 Task: Log work in the project AgileJump for the issue 'Upgrade the database indexing strategy of a web application to improve data retrieval and query performance' spent time as '6w 6d 18h 24m' and remaining time as '4w 2d 6h 16m' and add a flag. Now add the issue to the epic 'Website redesign'. Log work in the project AgileJump for the issue 'Create a new online platform for online sales and negotiation courses with advanced sales techniques and negotiation skills features' spent time as '1w 2d 22h 11m' and remaining time as '5w 1d 6h 19m' and clone the issue. Now add the issue to the epic 'Virtual desktop infrastructure (VDI) implementation'
Action: Mouse moved to (204, 58)
Screenshot: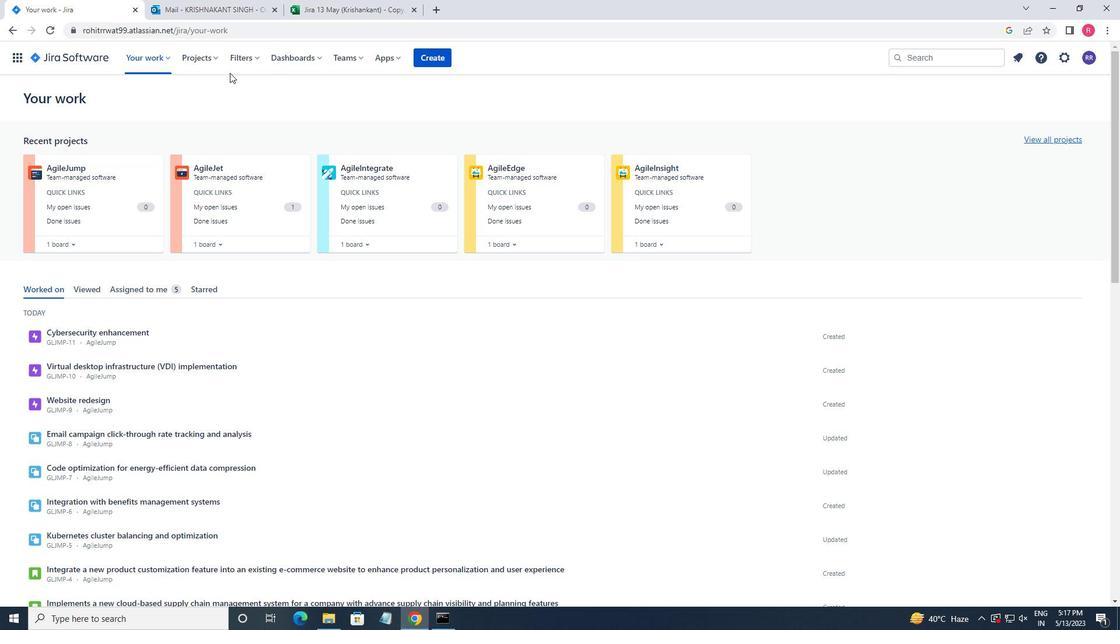 
Action: Mouse pressed left at (204, 58)
Screenshot: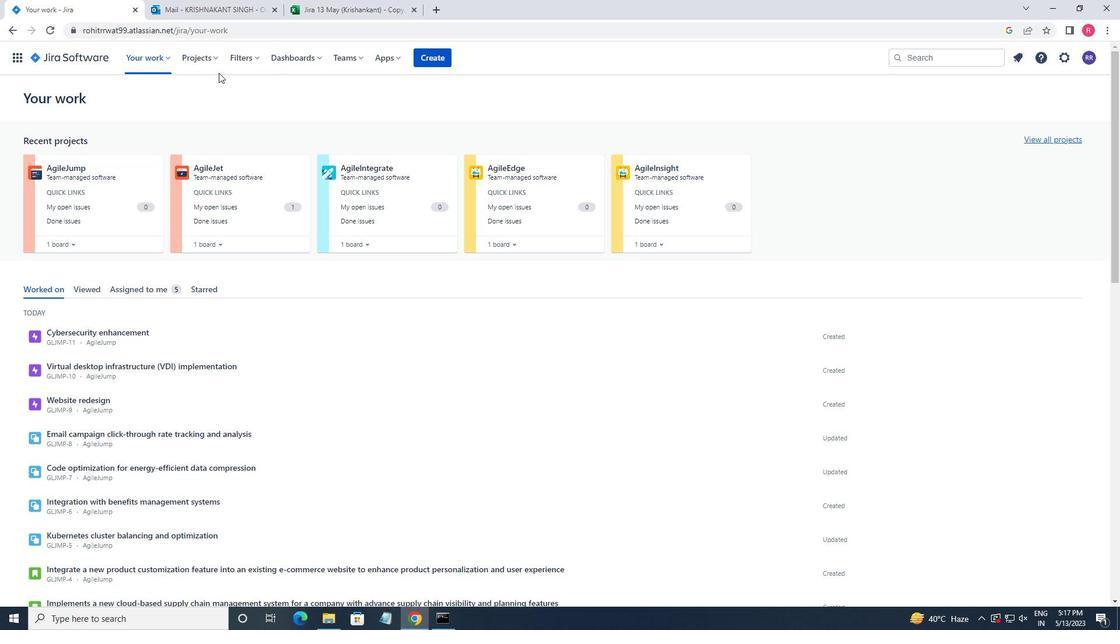 
Action: Mouse moved to (220, 105)
Screenshot: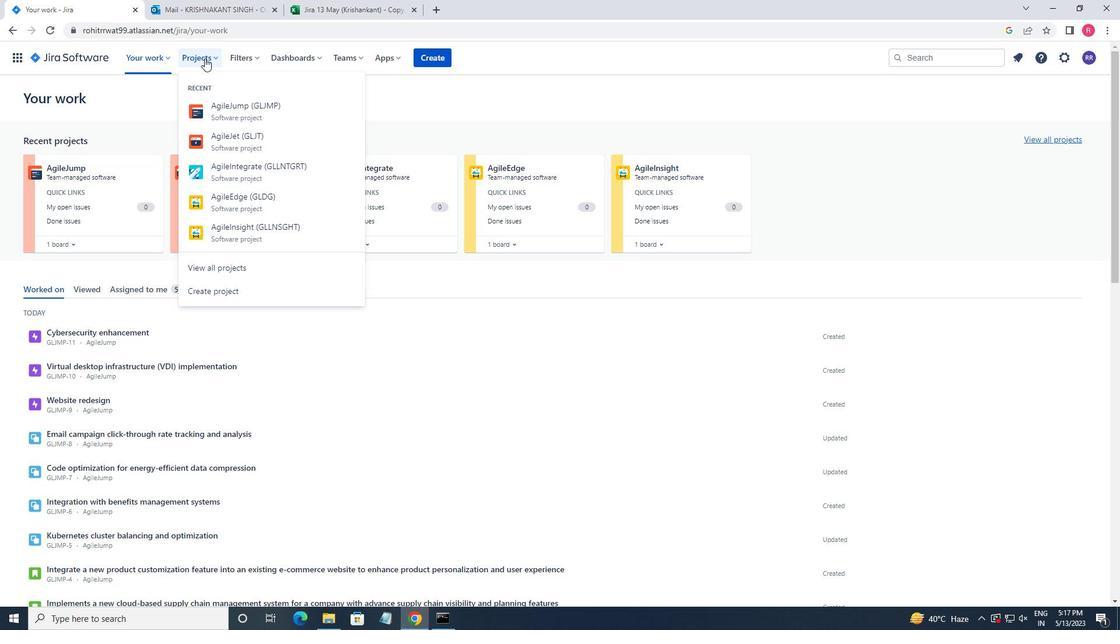 
Action: Mouse pressed left at (220, 105)
Screenshot: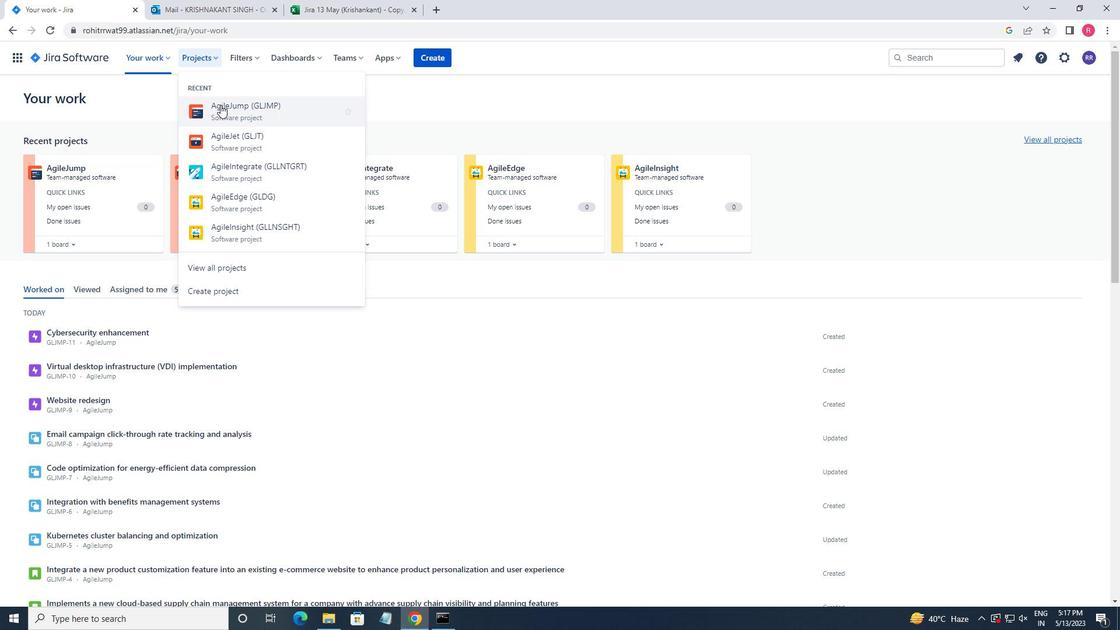 
Action: Mouse moved to (70, 179)
Screenshot: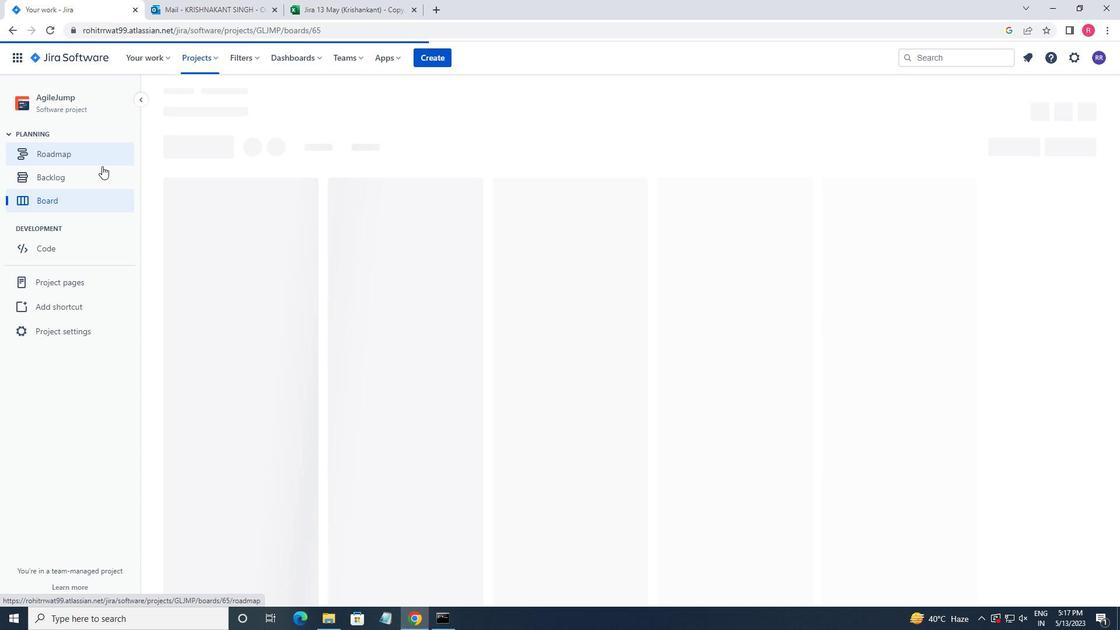 
Action: Mouse pressed left at (70, 179)
Screenshot: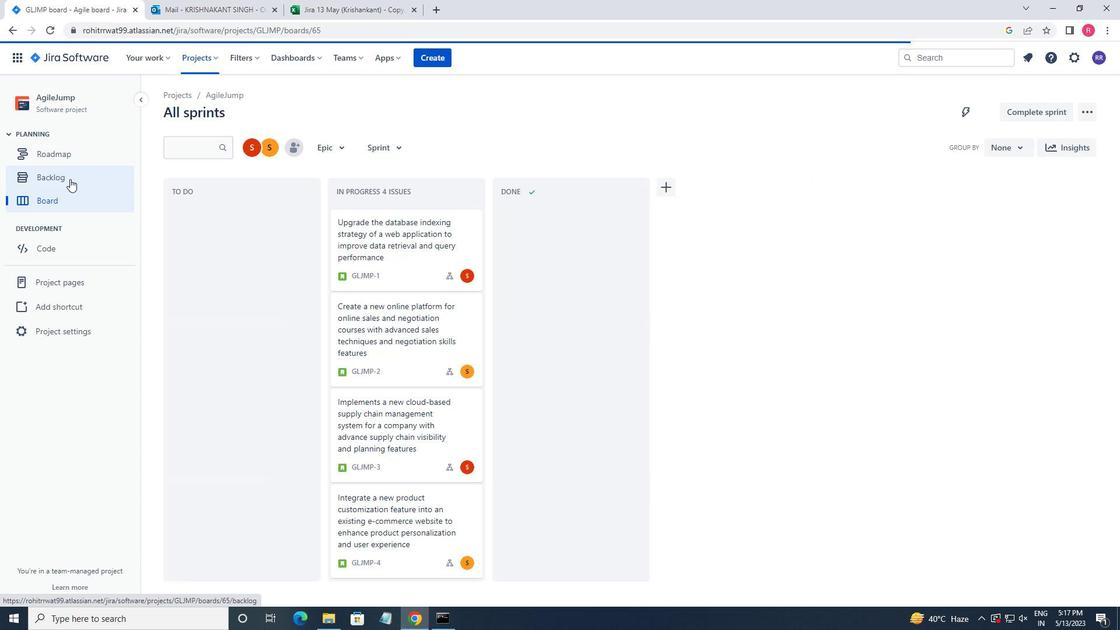 
Action: Mouse moved to (903, 213)
Screenshot: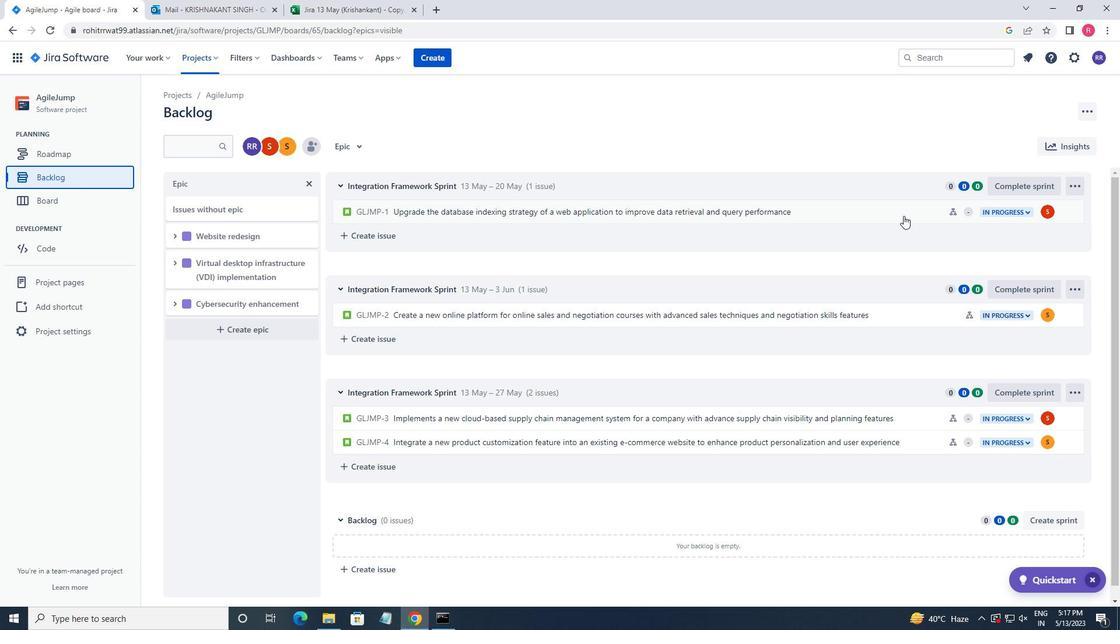 
Action: Mouse pressed left at (903, 213)
Screenshot: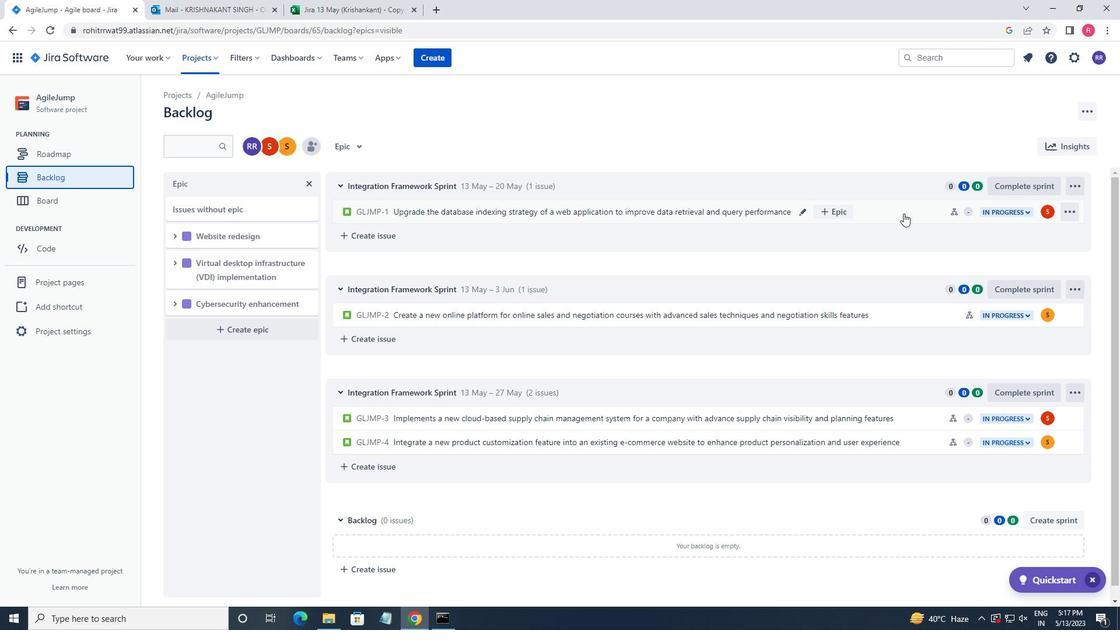
Action: Mouse moved to (1055, 180)
Screenshot: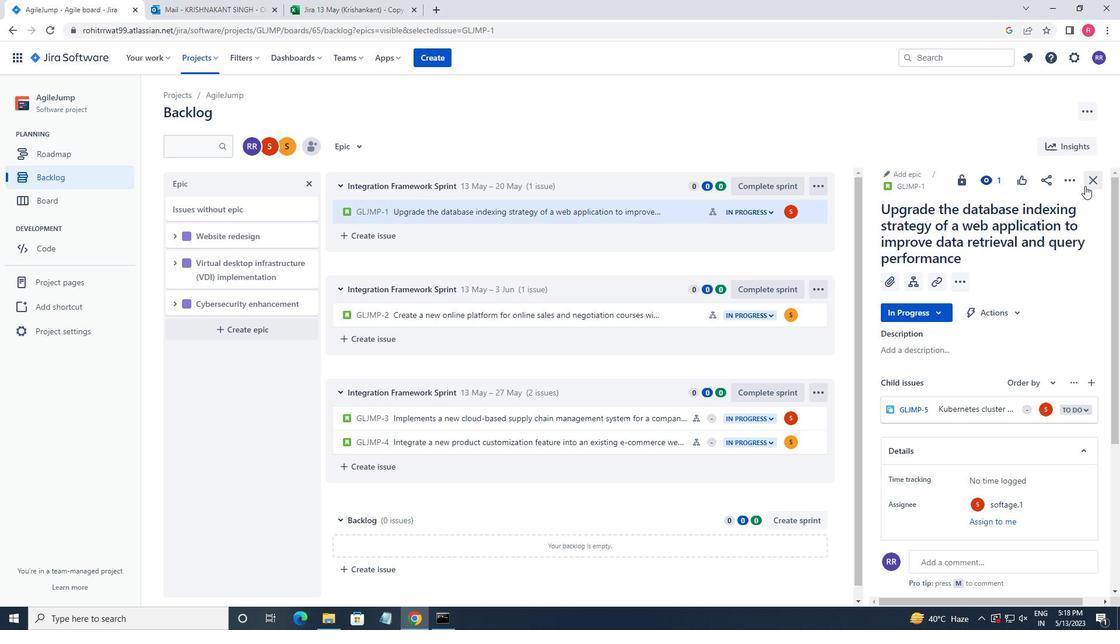 
Action: Mouse pressed left at (1055, 180)
Screenshot: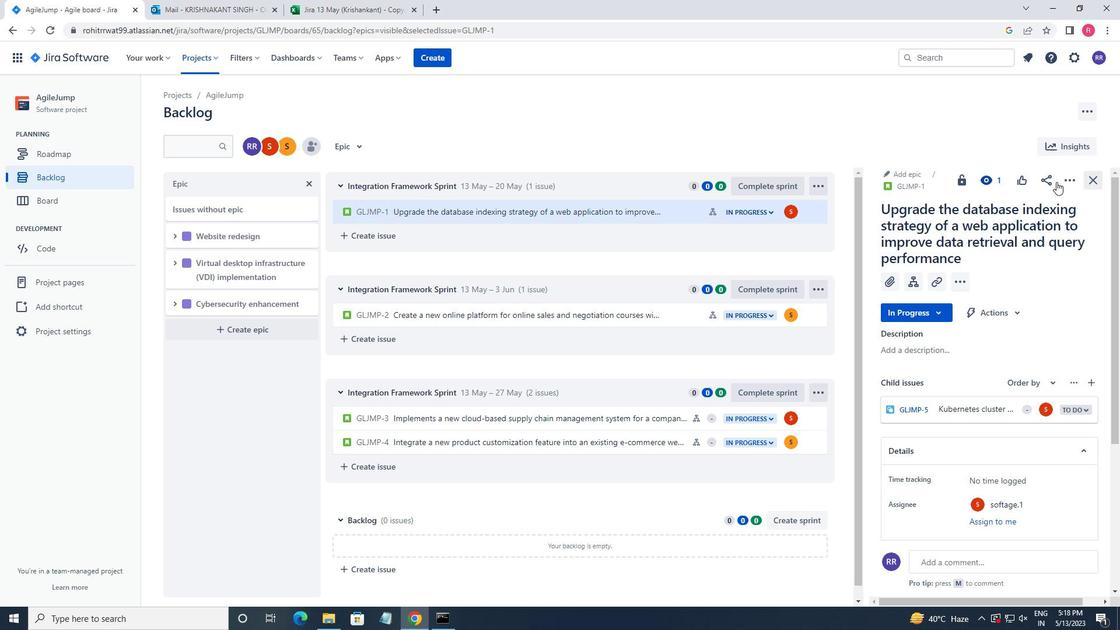 
Action: Mouse moved to (1061, 180)
Screenshot: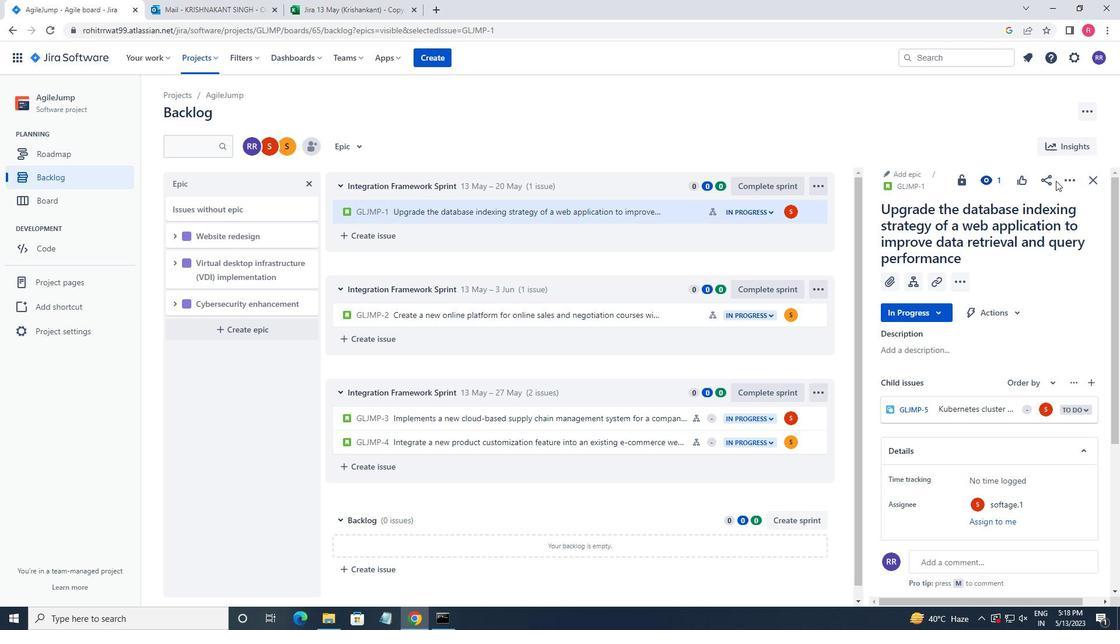 
Action: Mouse pressed left at (1061, 180)
Screenshot: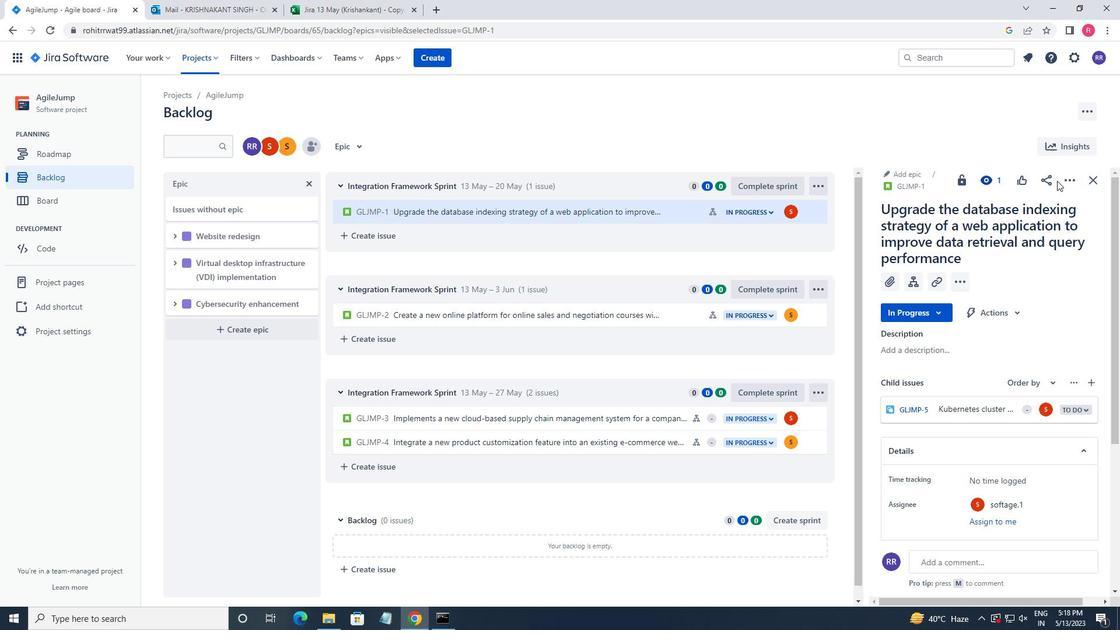 
Action: Mouse moved to (1001, 210)
Screenshot: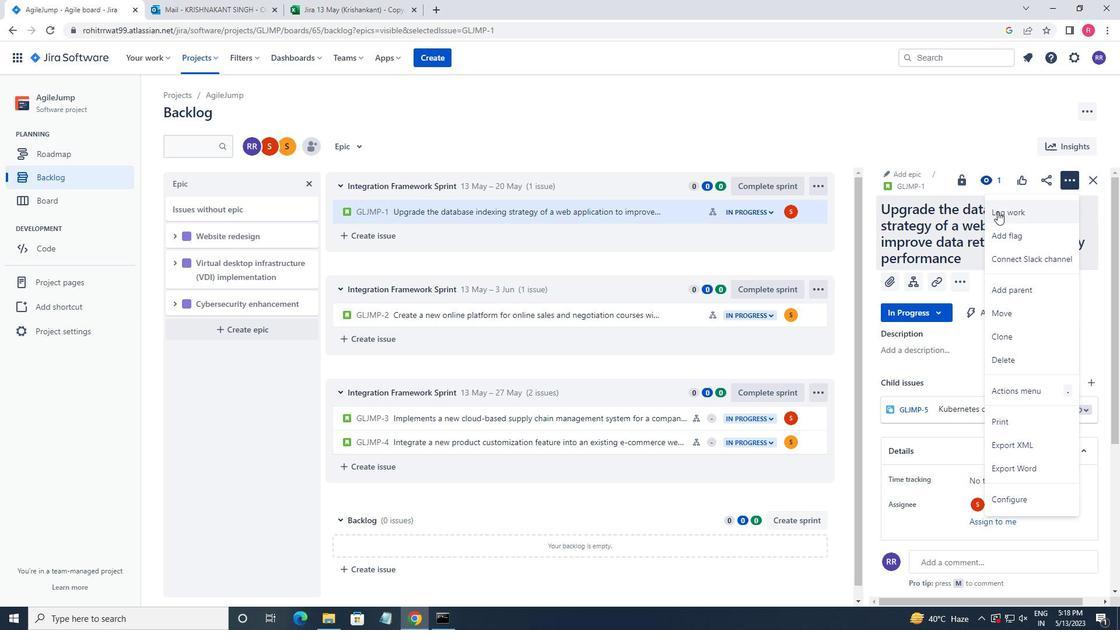 
Action: Mouse pressed left at (1001, 210)
Screenshot: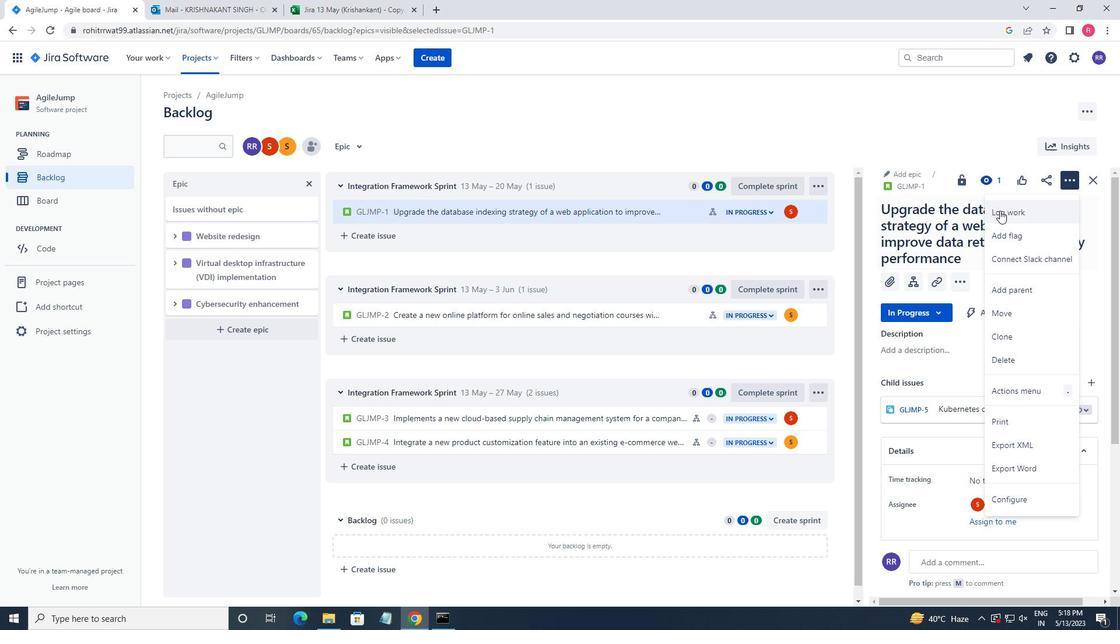 
Action: Mouse moved to (994, 203)
Screenshot: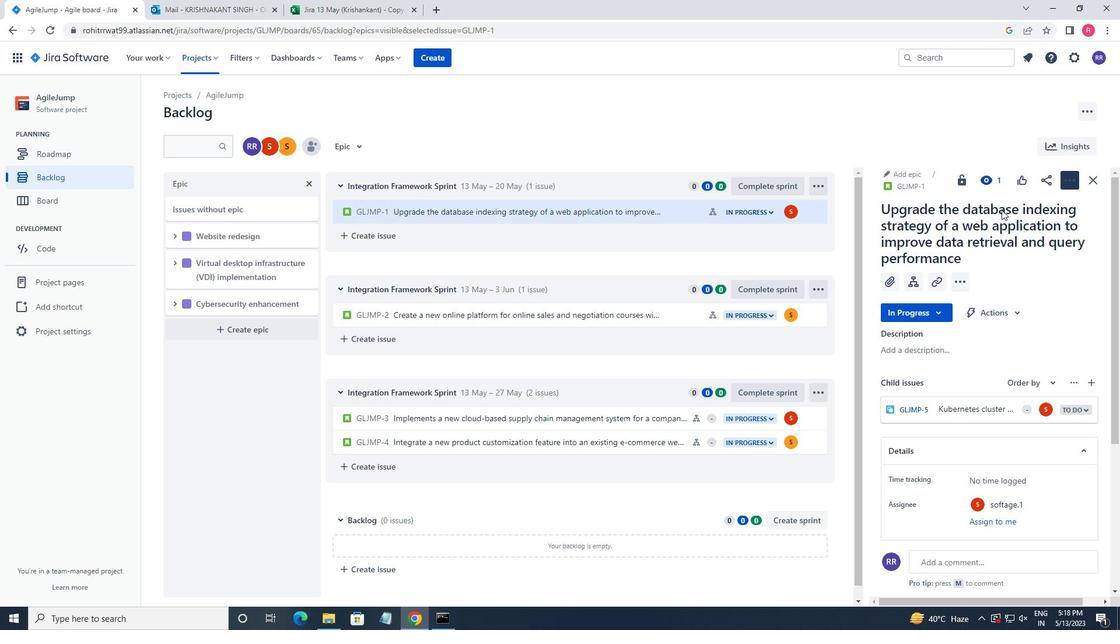 
Action: Key pressed 6w<Key.space>6d<Key.space>18h<Key.space>24m<Key.tab>4w<Key.space>2d<Key.space>6h<Key.space>16m
Screenshot: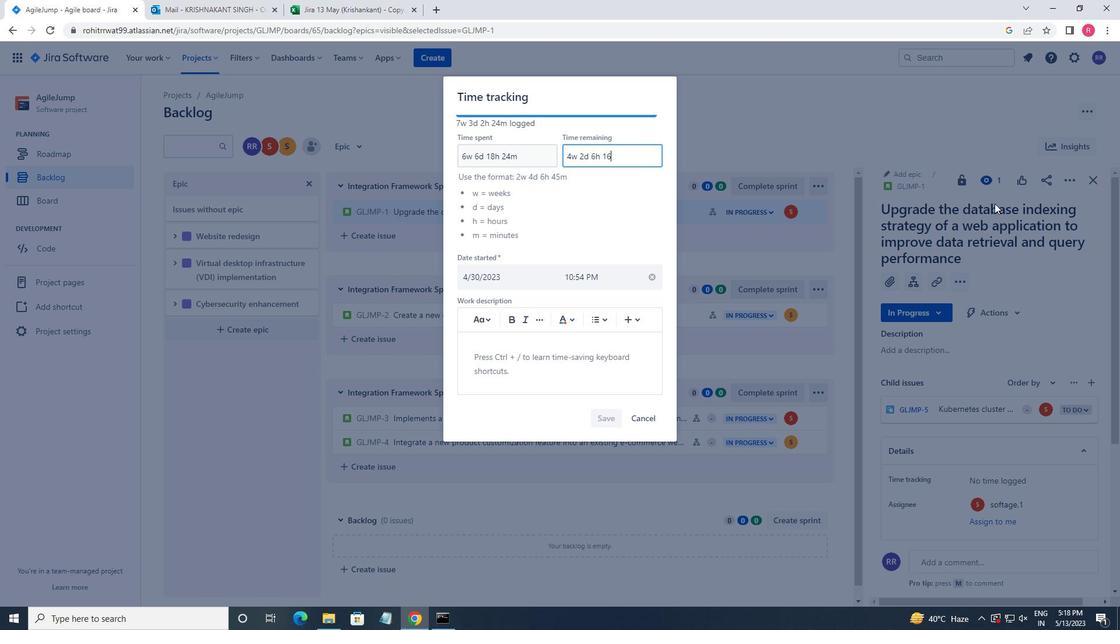 
Action: Mouse moved to (611, 411)
Screenshot: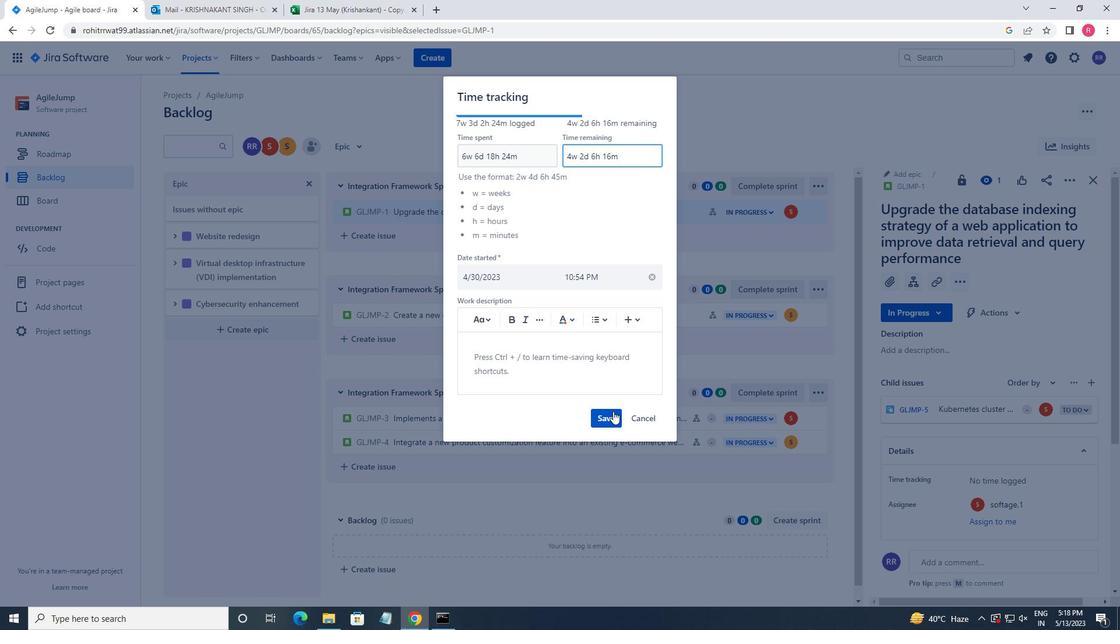 
Action: Mouse pressed left at (611, 411)
Screenshot: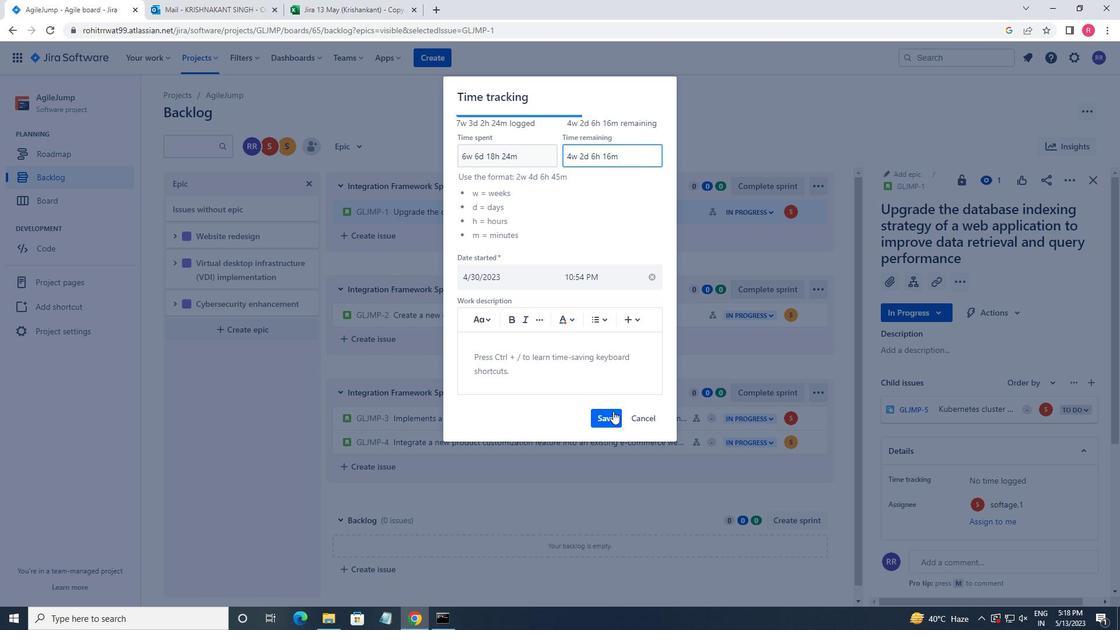 
Action: Mouse moved to (1064, 178)
Screenshot: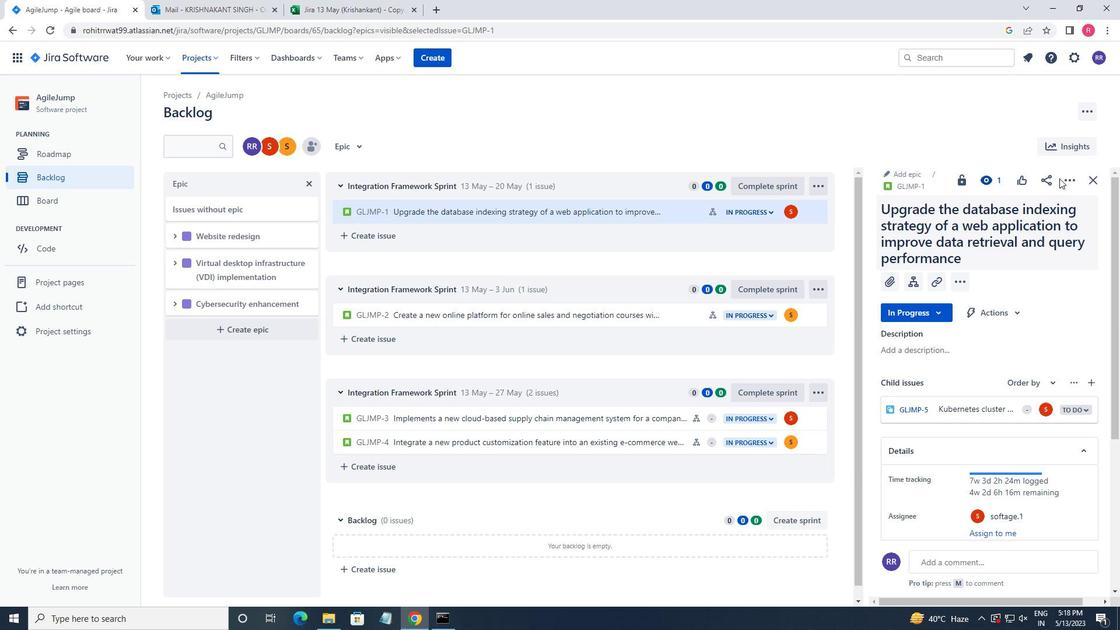
Action: Mouse pressed left at (1064, 178)
Screenshot: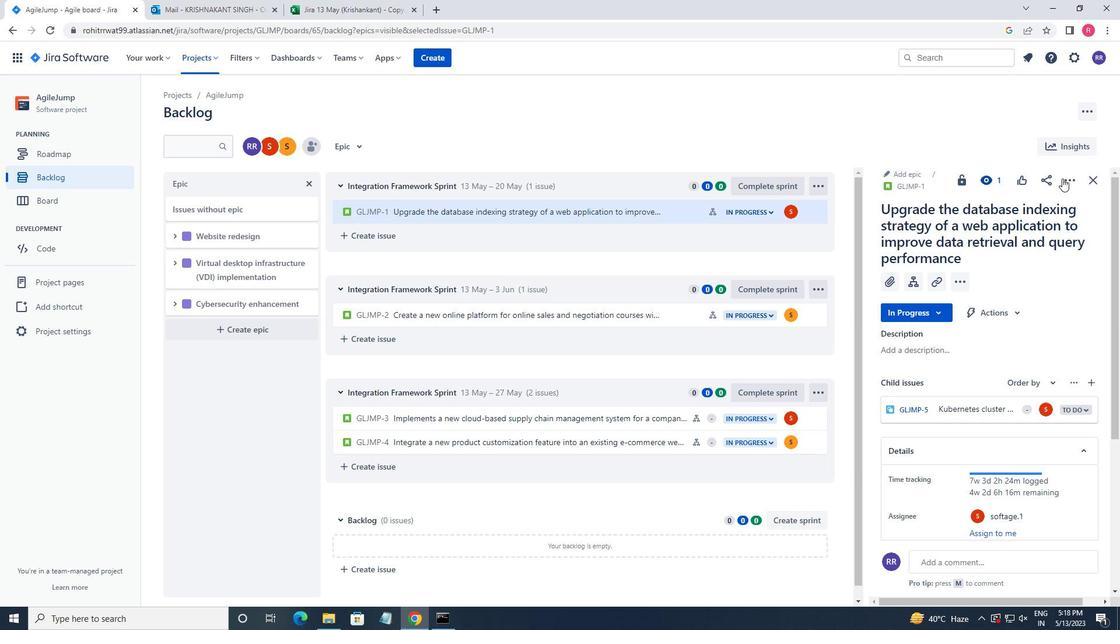 
Action: Mouse moved to (1013, 241)
Screenshot: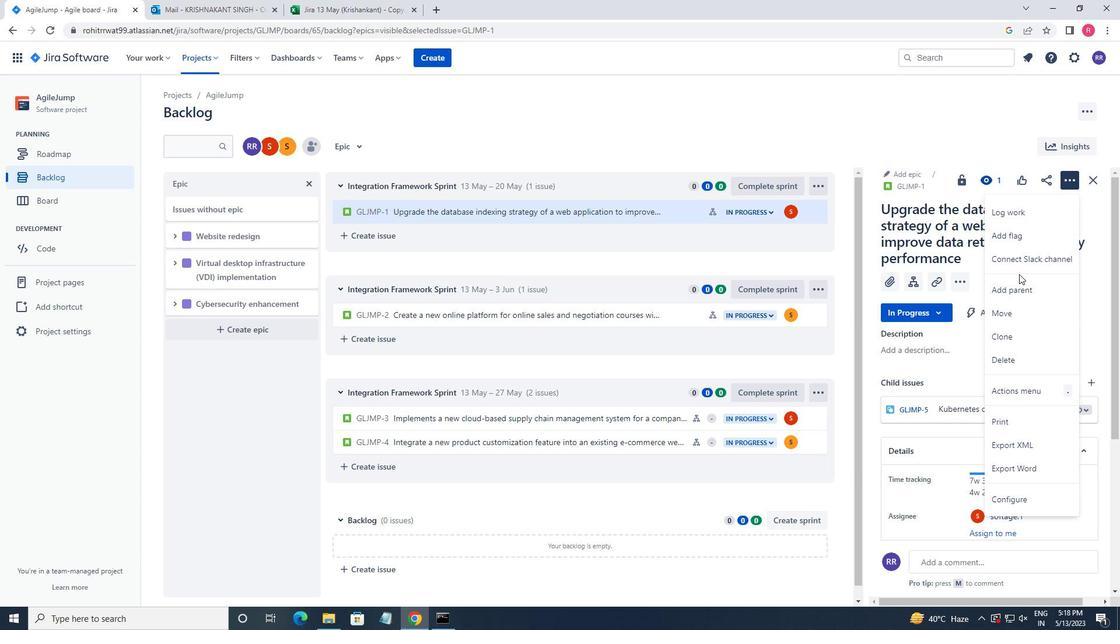
Action: Mouse pressed left at (1013, 241)
Screenshot: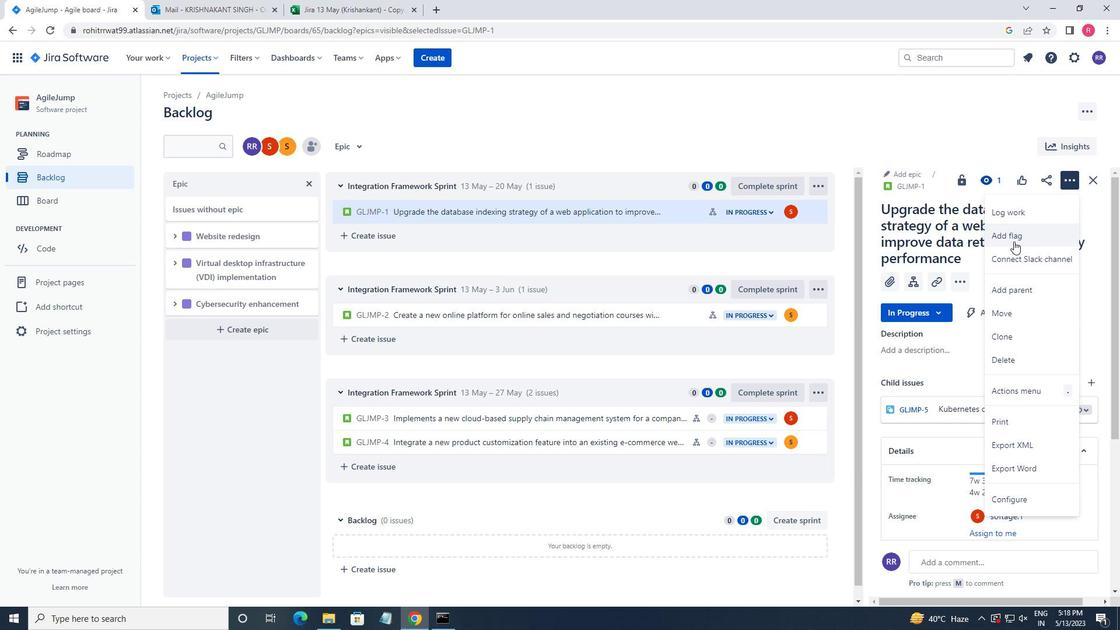 
Action: Mouse moved to (662, 215)
Screenshot: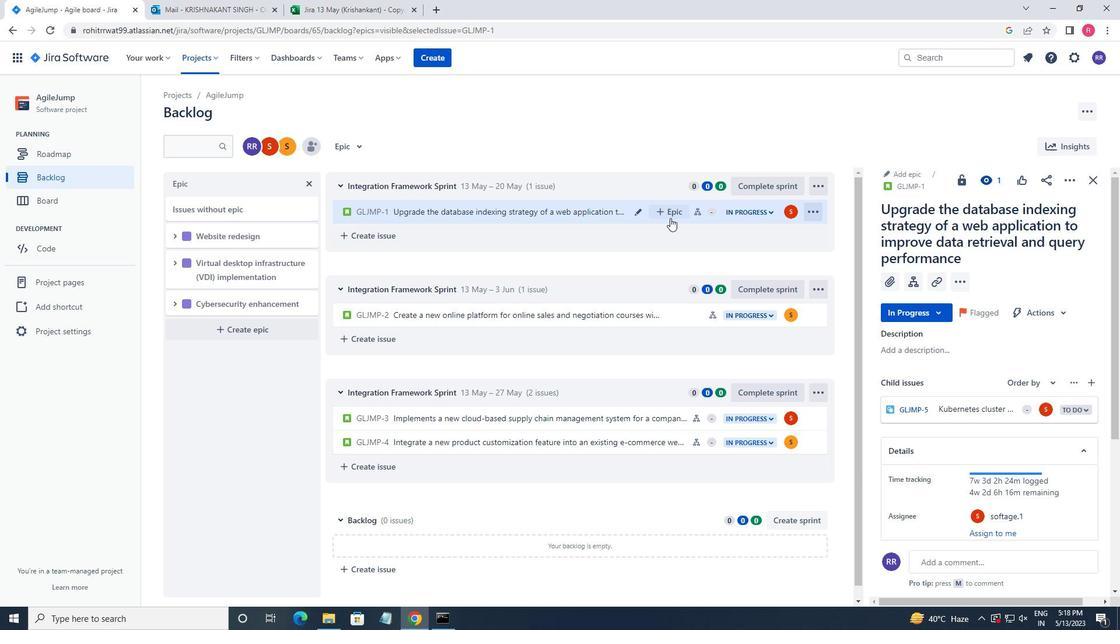 
Action: Mouse pressed left at (662, 215)
Screenshot: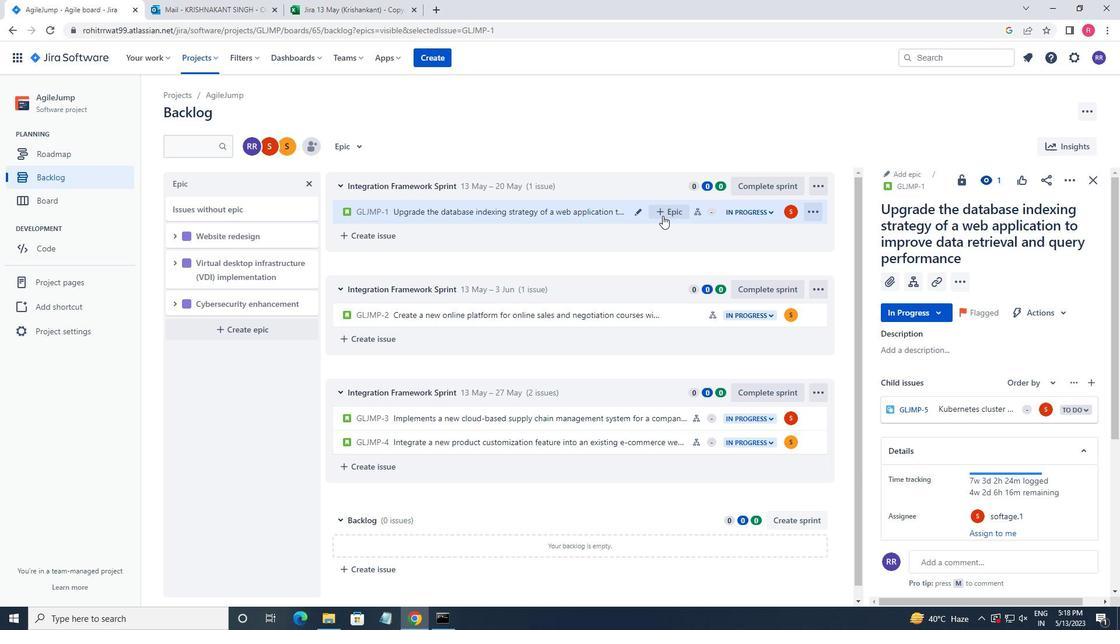 
Action: Mouse moved to (689, 301)
Screenshot: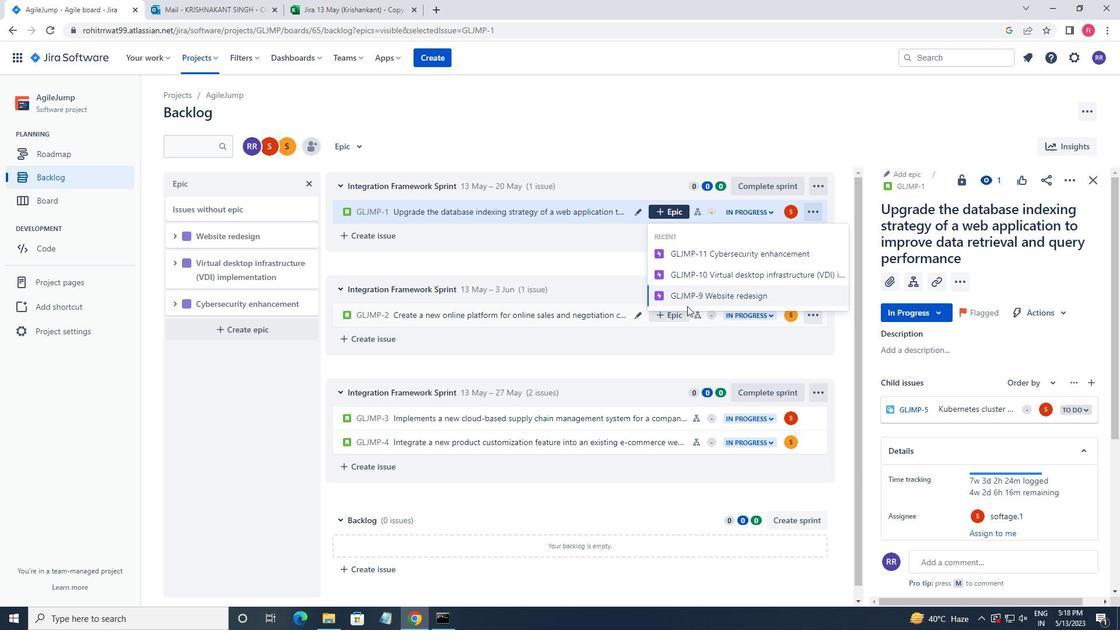 
Action: Mouse pressed left at (689, 301)
Screenshot: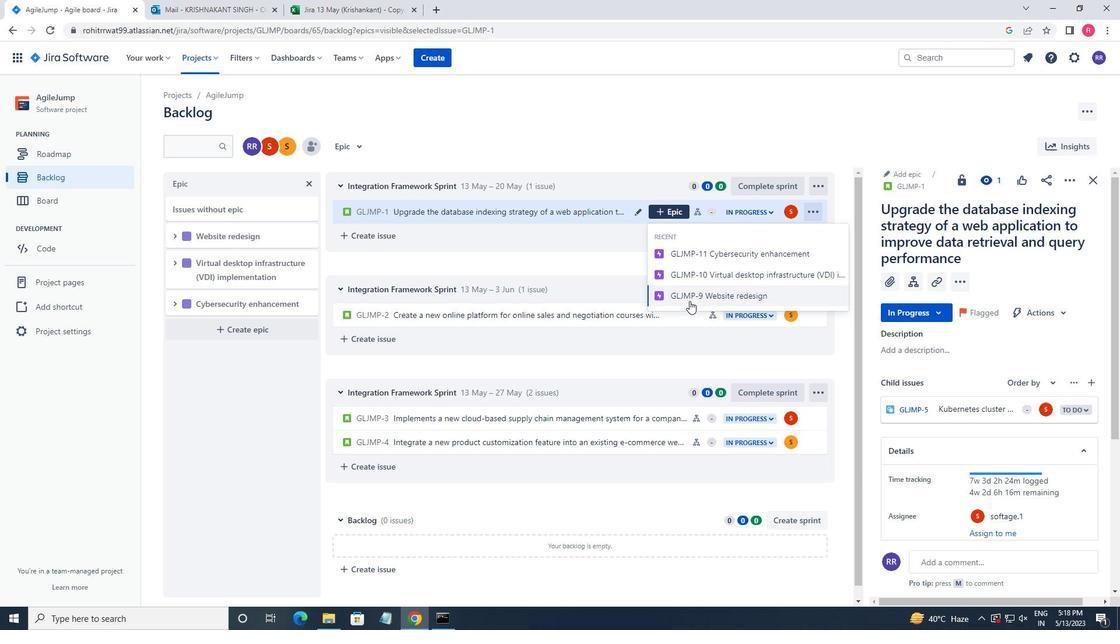 
Action: Mouse moved to (618, 322)
Screenshot: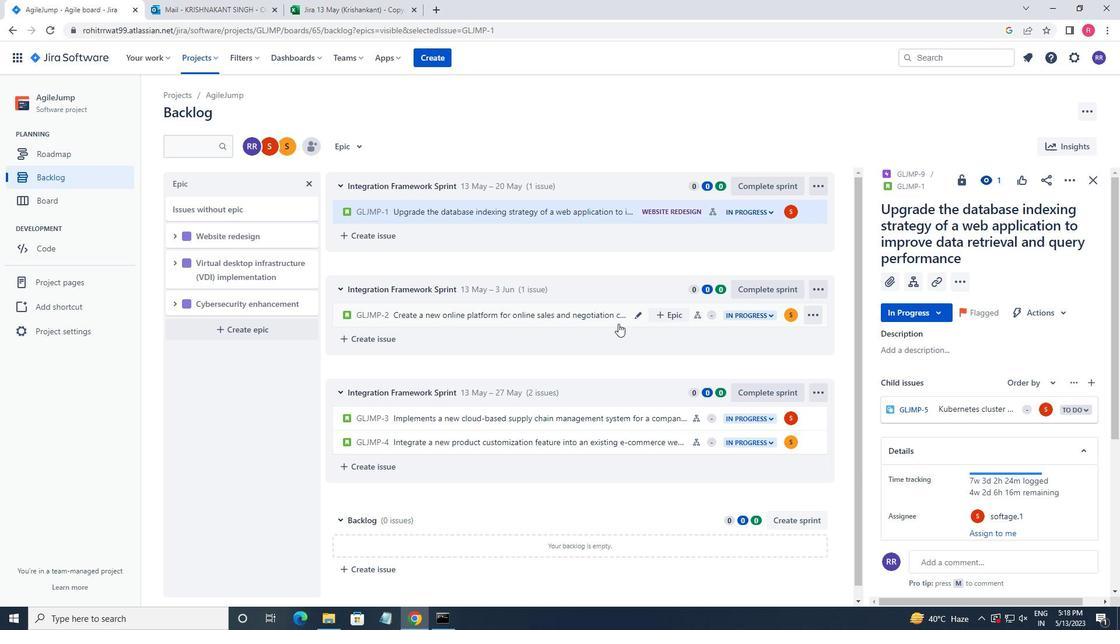 
Action: Mouse pressed left at (618, 322)
Screenshot: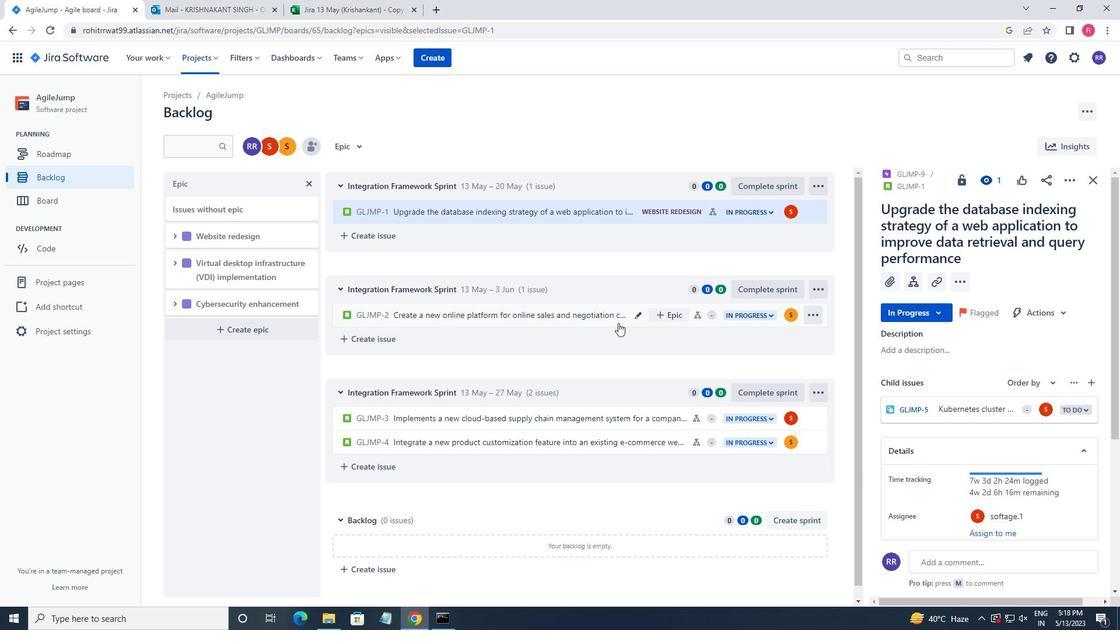 
Action: Mouse moved to (1065, 186)
Screenshot: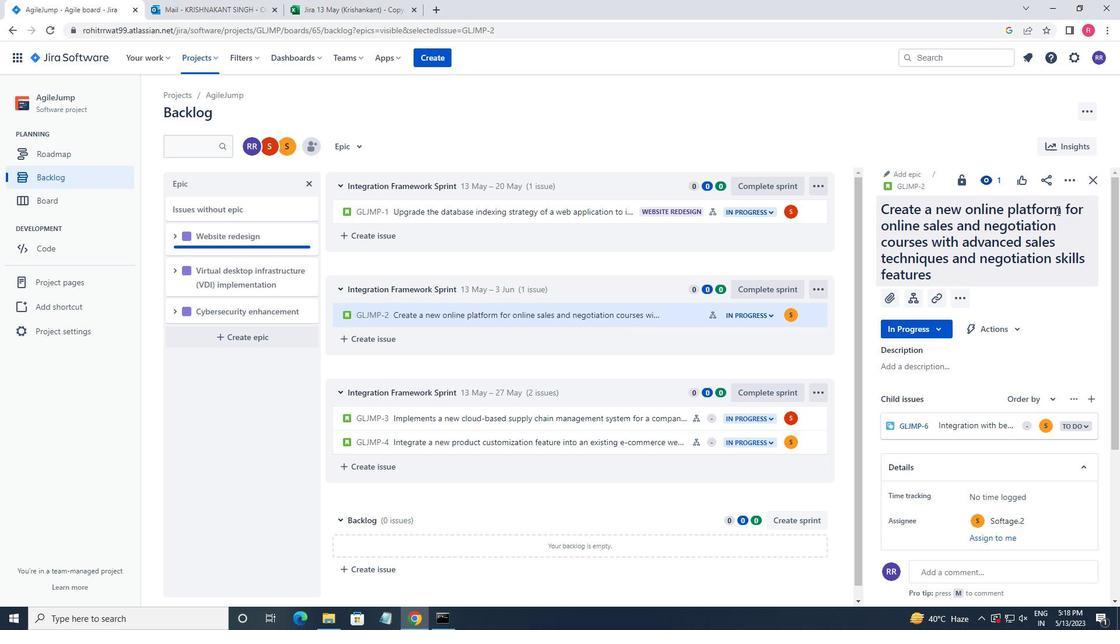 
Action: Mouse pressed left at (1065, 186)
Screenshot: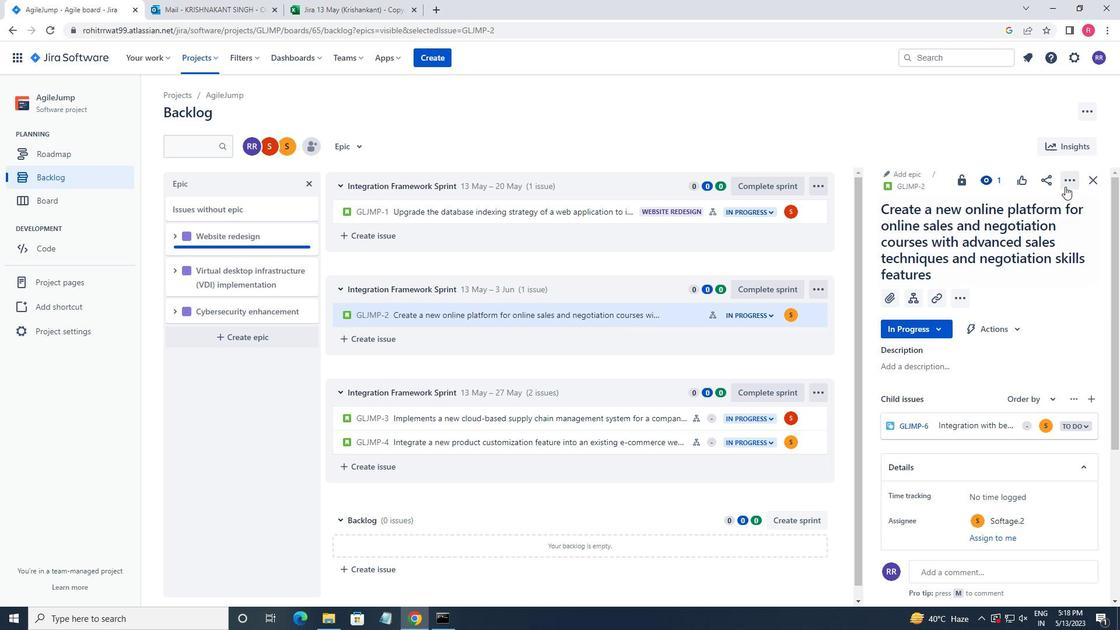 
Action: Mouse moved to (1006, 217)
Screenshot: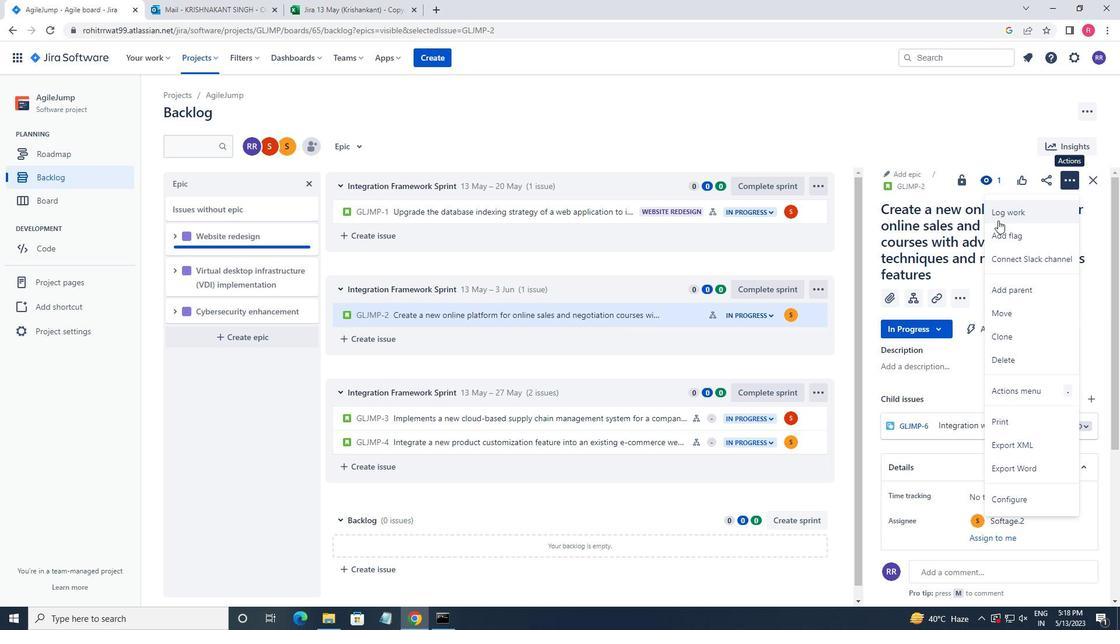
Action: Mouse pressed left at (1006, 217)
Screenshot: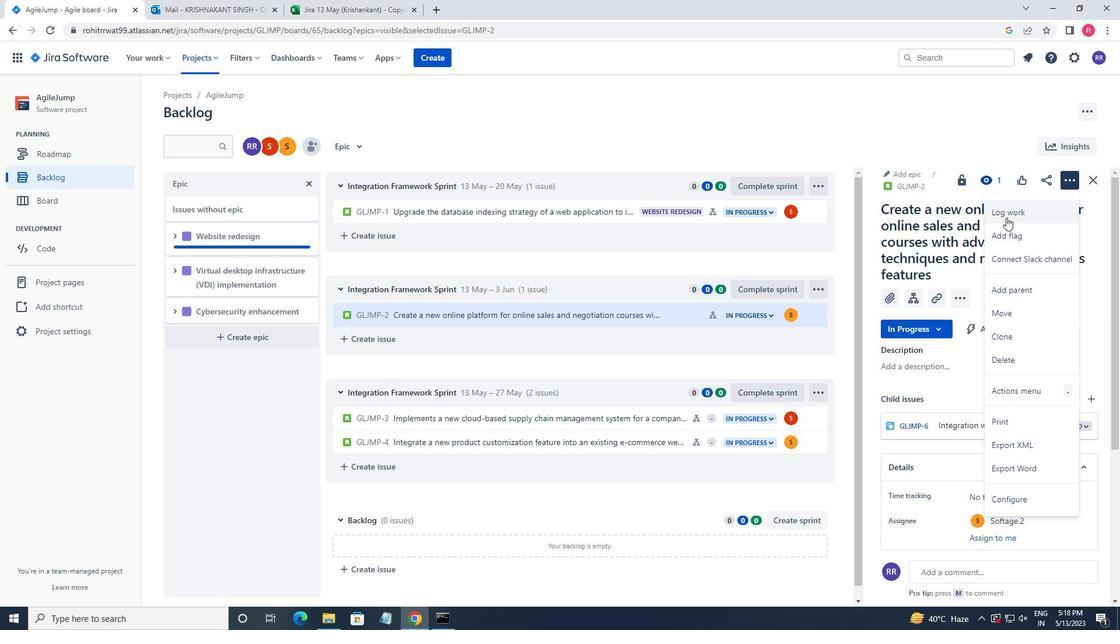 
Action: Key pressed 1w<Key.space>2d<Key.space>22h<Key.space>11m<Key.tab>5w<Key.space>1d<Key.space>6h<Key.space>19m
Screenshot: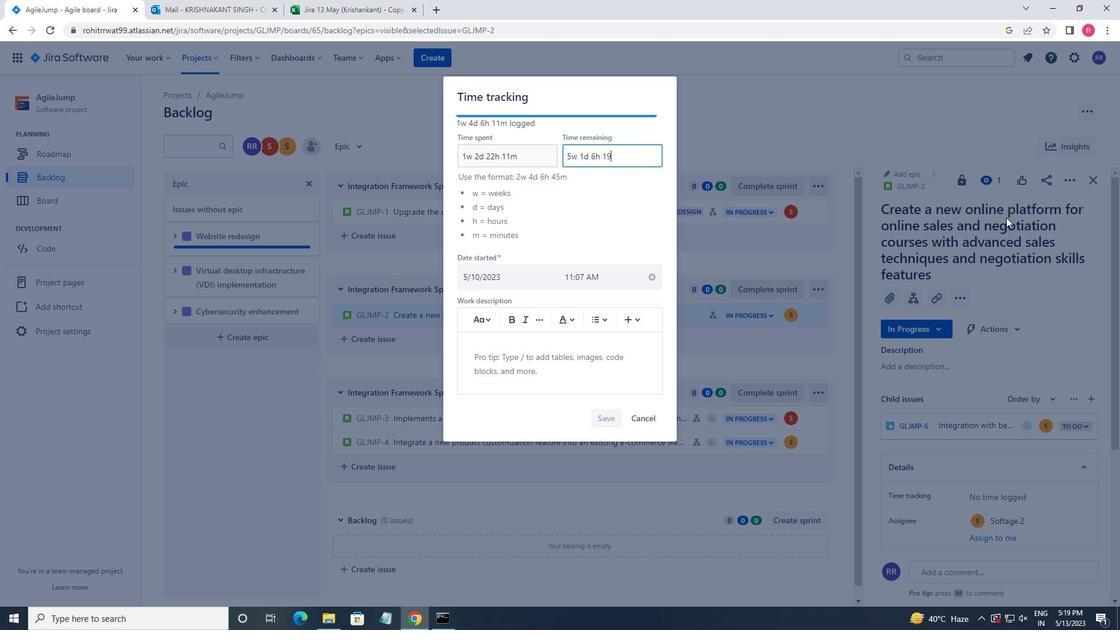 
Action: Mouse moved to (602, 422)
Screenshot: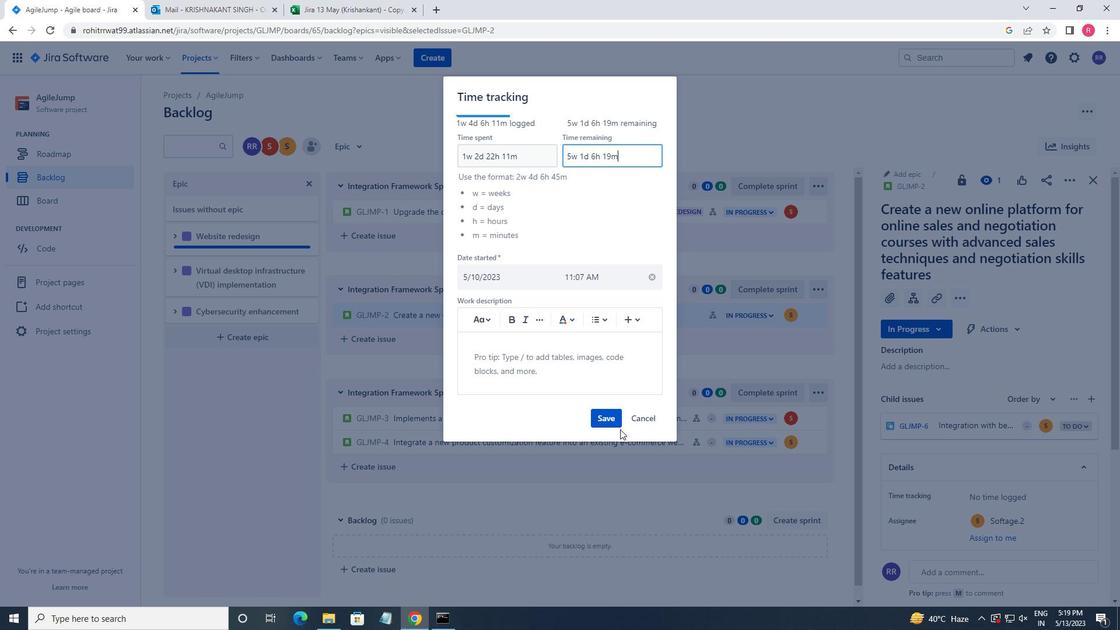 
Action: Mouse pressed left at (602, 422)
Screenshot: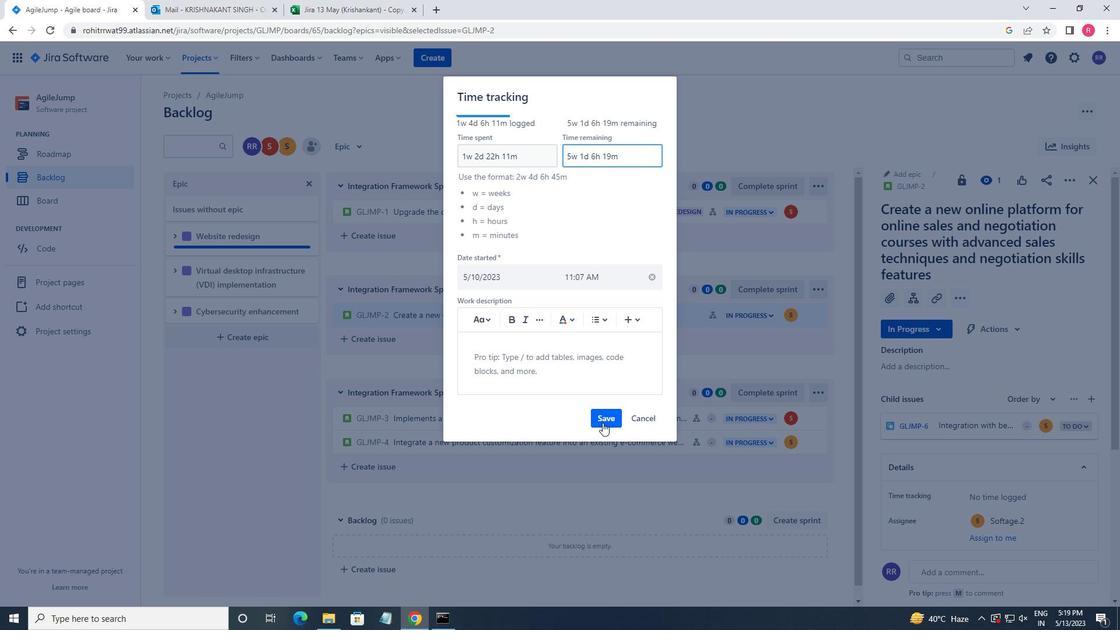 
Action: Mouse moved to (1066, 182)
Screenshot: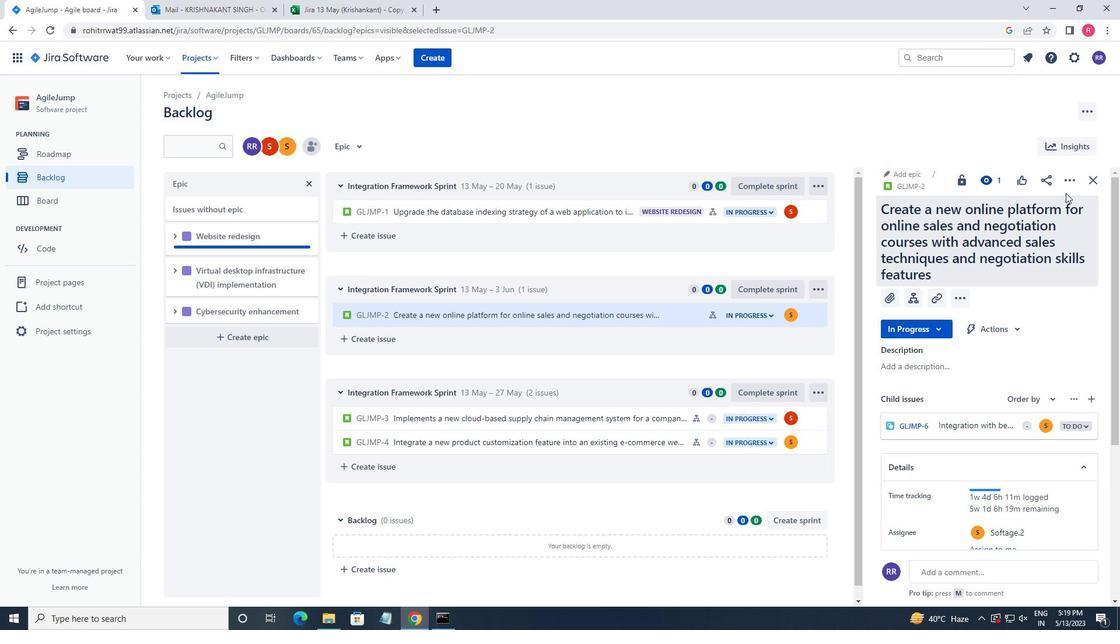 
Action: Mouse pressed left at (1066, 182)
Screenshot: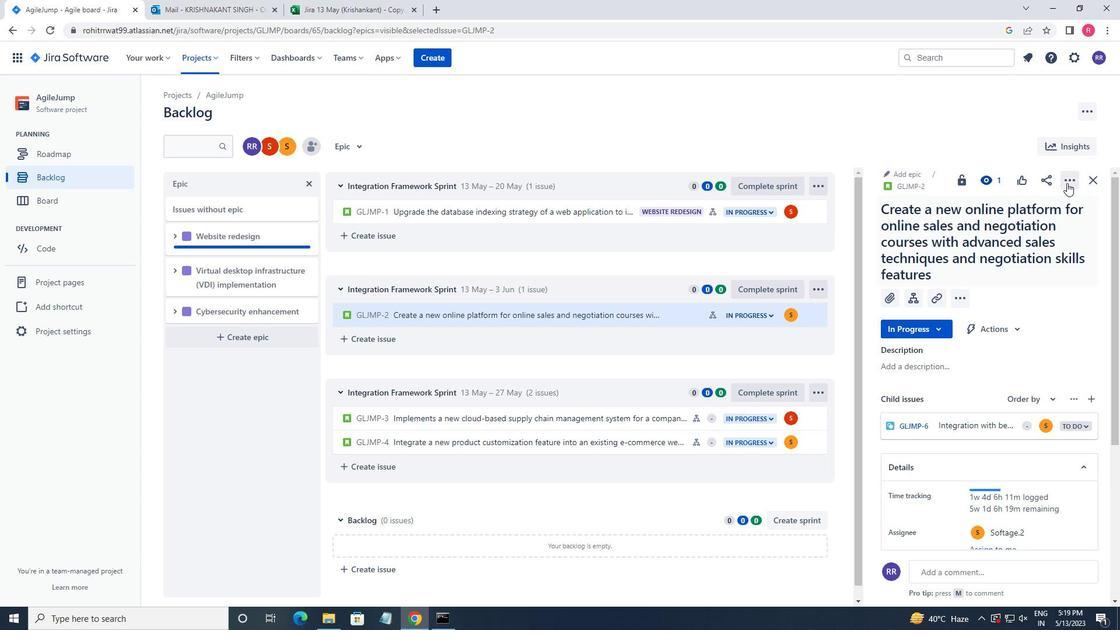 
Action: Mouse moved to (1010, 330)
Screenshot: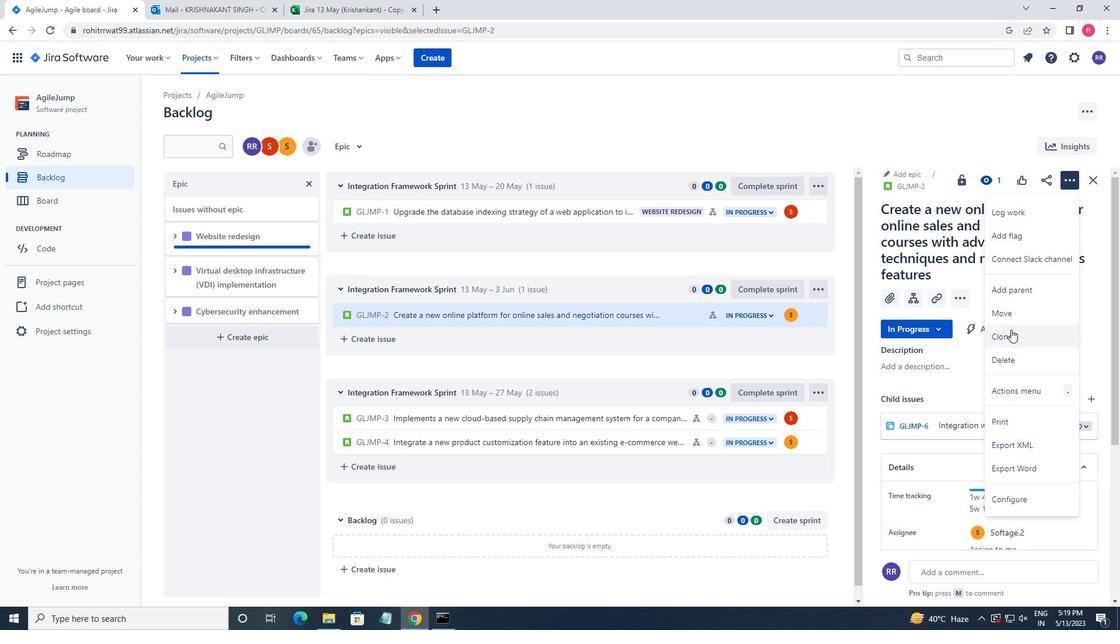
Action: Mouse pressed left at (1010, 330)
Screenshot: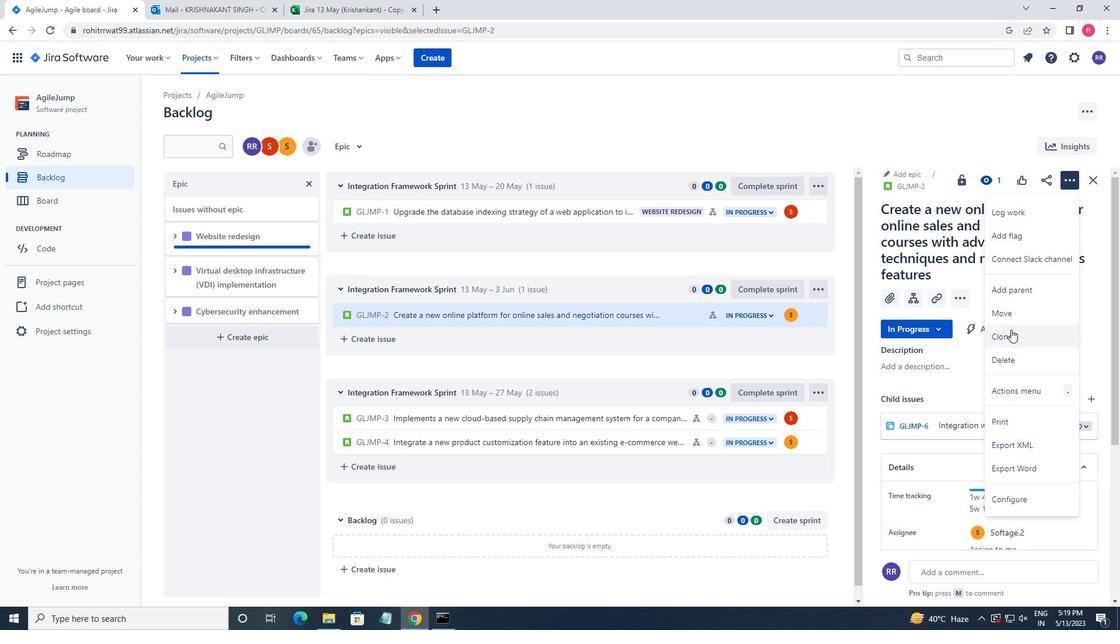 
Action: Mouse moved to (641, 254)
Screenshot: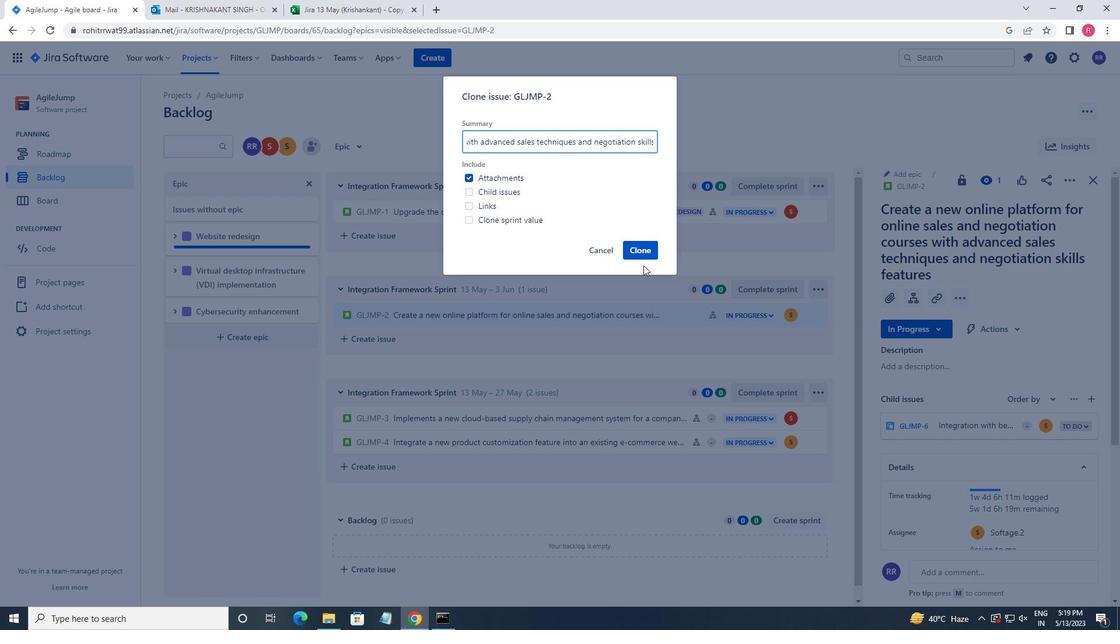 
Action: Mouse pressed left at (641, 254)
Screenshot: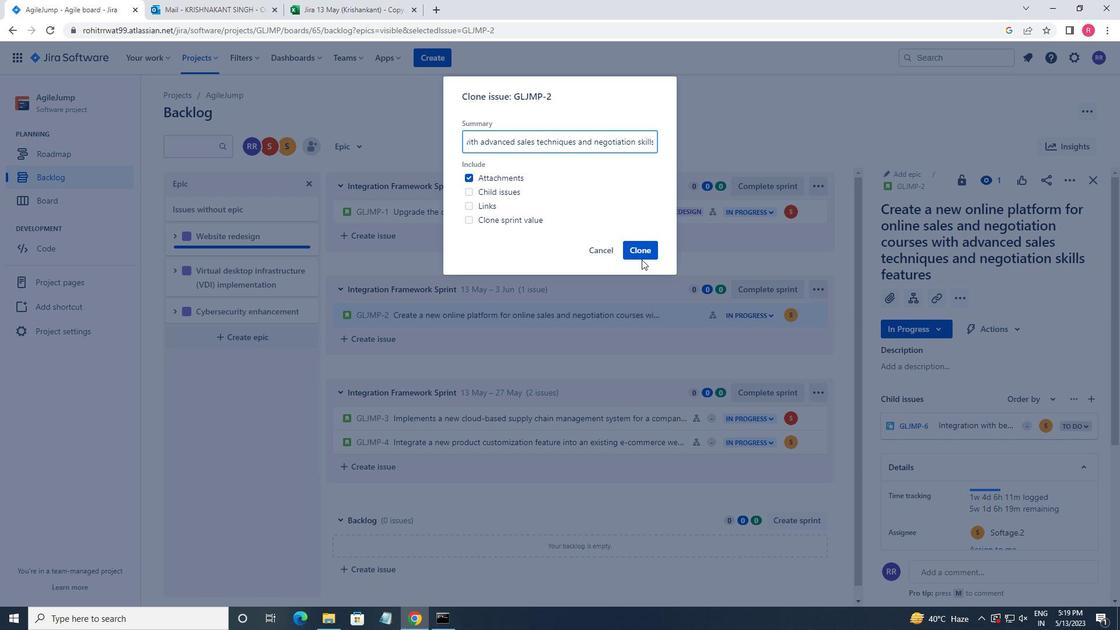
Action: Mouse moved to (663, 312)
Screenshot: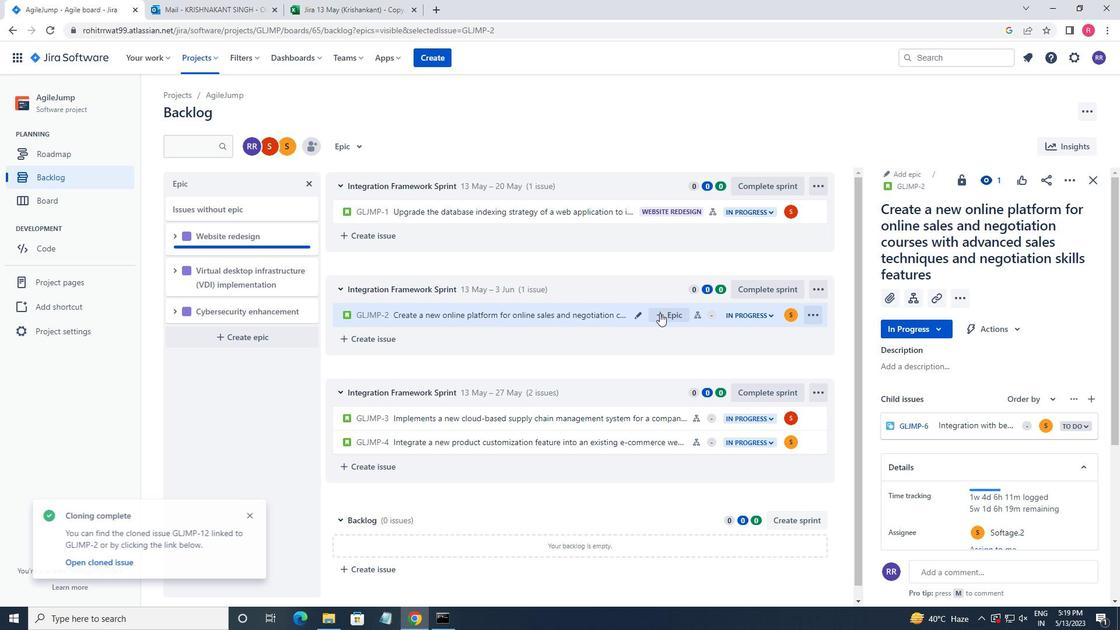 
Action: Mouse pressed left at (663, 312)
Screenshot: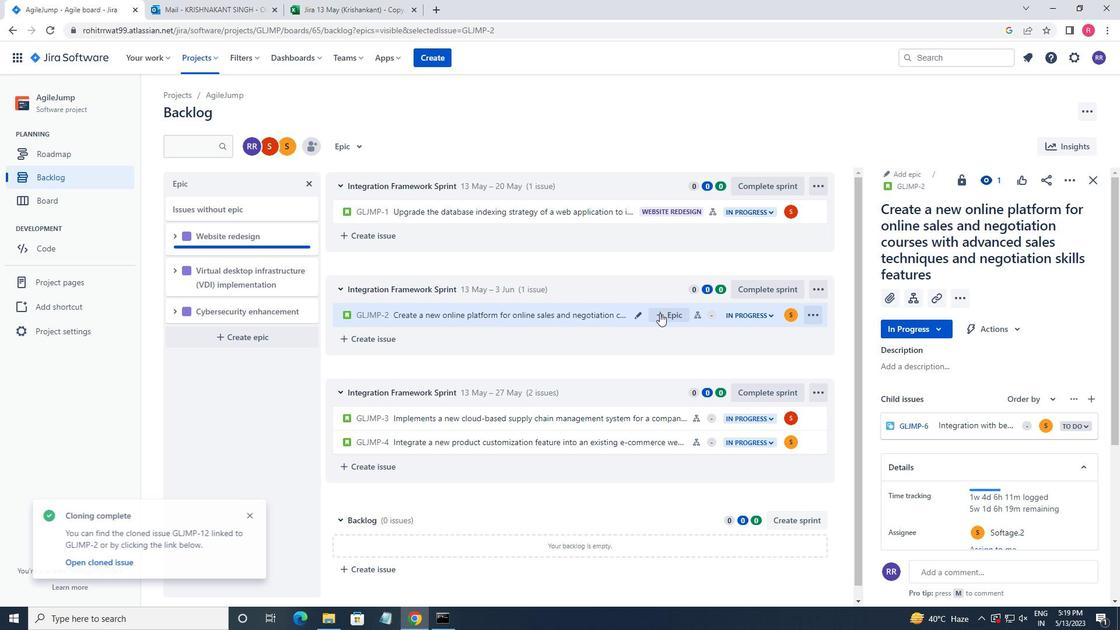 
Action: Mouse moved to (700, 389)
Screenshot: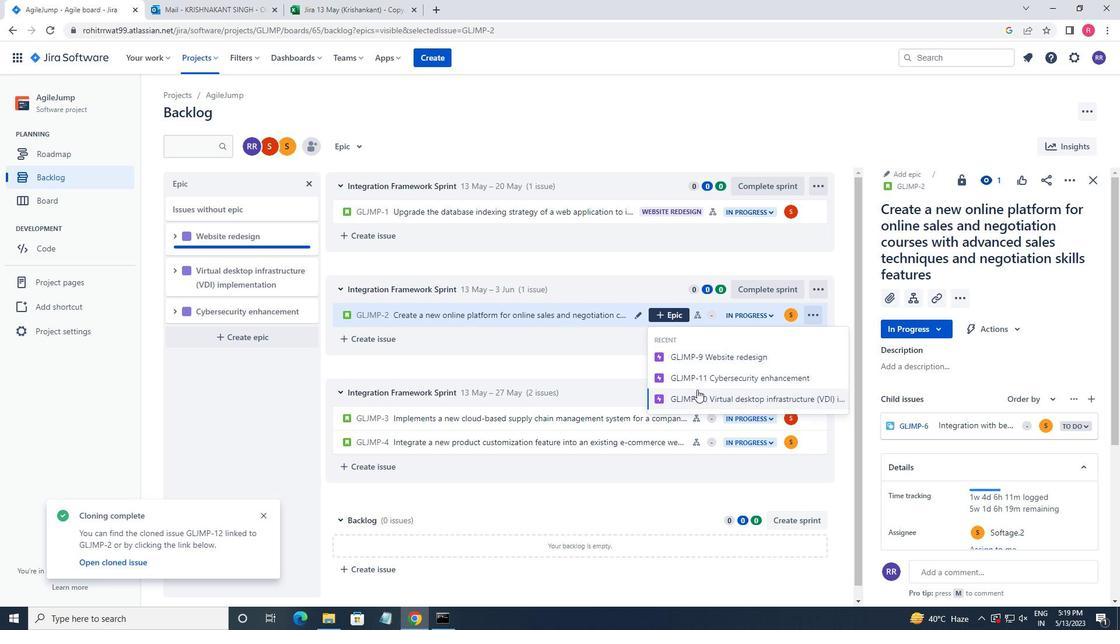 
Action: Mouse scrolled (700, 389) with delta (0, 0)
Screenshot: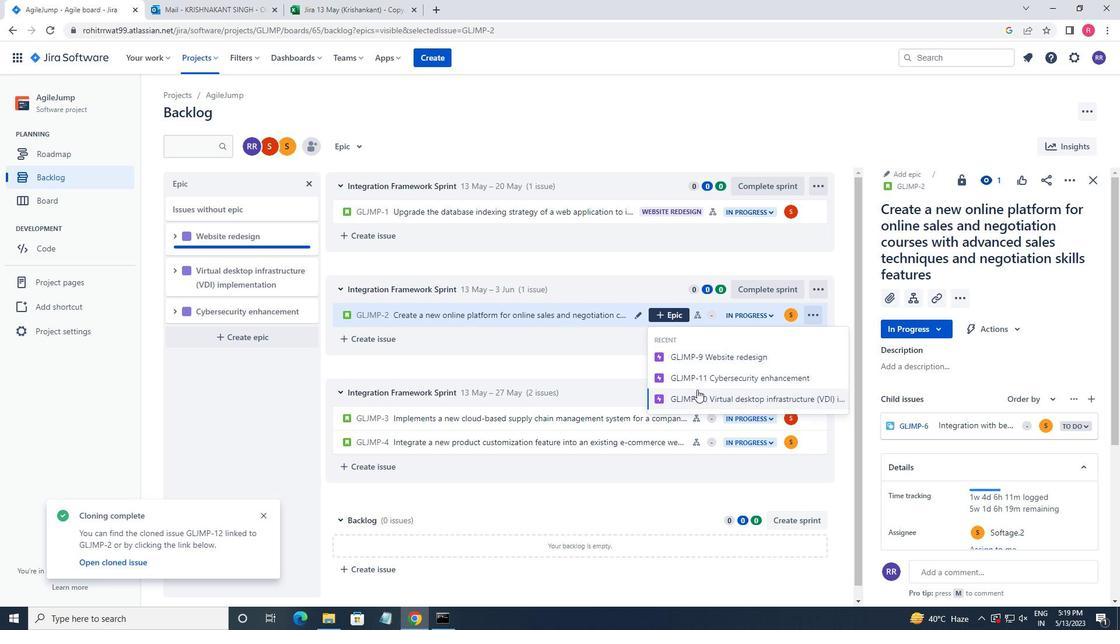 
Action: Mouse scrolled (700, 389) with delta (0, 0)
Screenshot: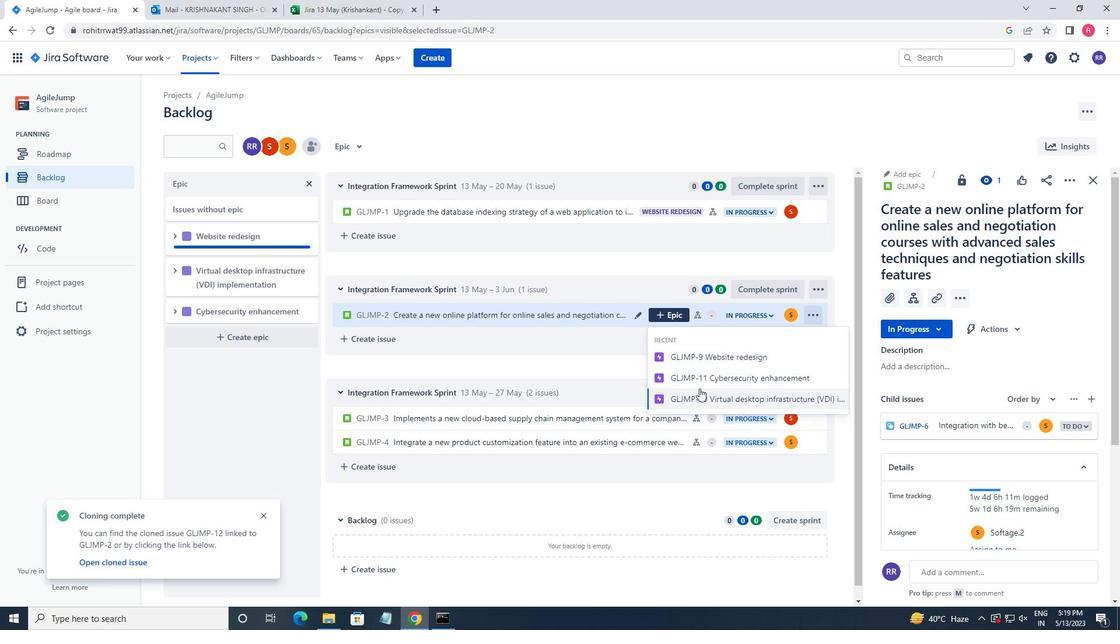 
Action: Mouse moved to (705, 391)
Screenshot: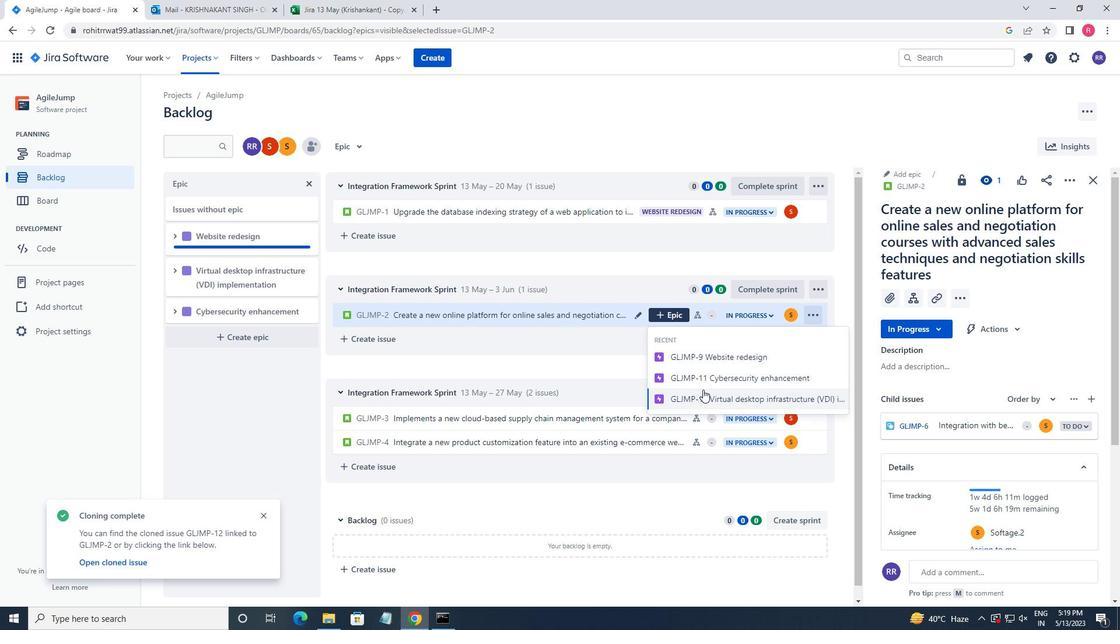 
Action: Mouse pressed left at (705, 391)
Screenshot: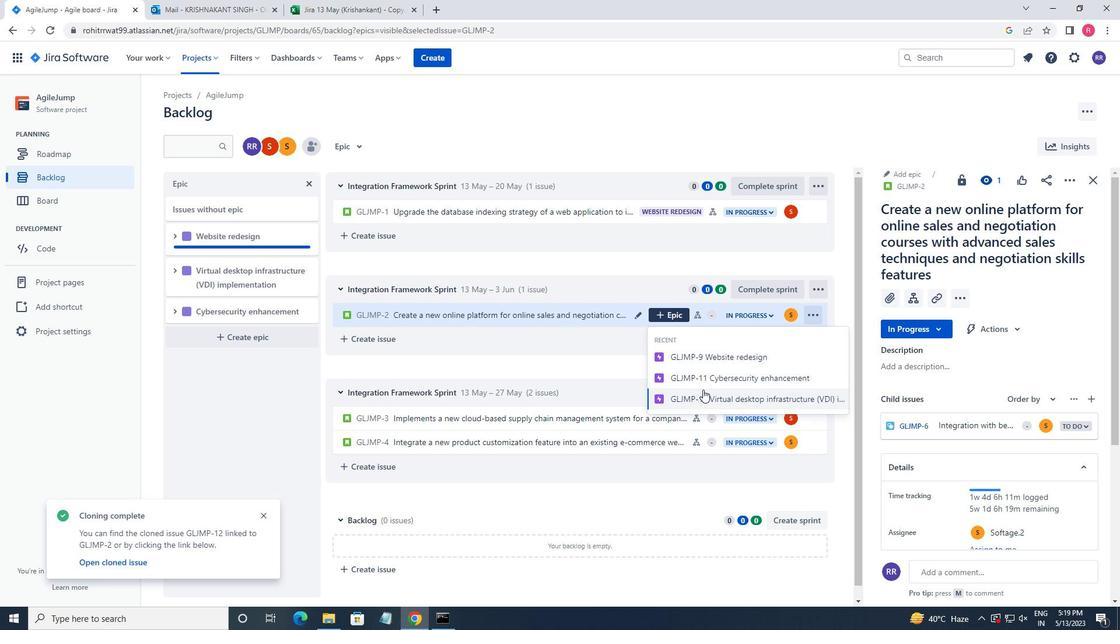
